 Task: Add the task  Develop a new online tool for online customer surveys to the section Flight Plan in the project BeaconTech and add a Due Date to the respective task as 2023/11/01
Action: Mouse moved to (475, 388)
Screenshot: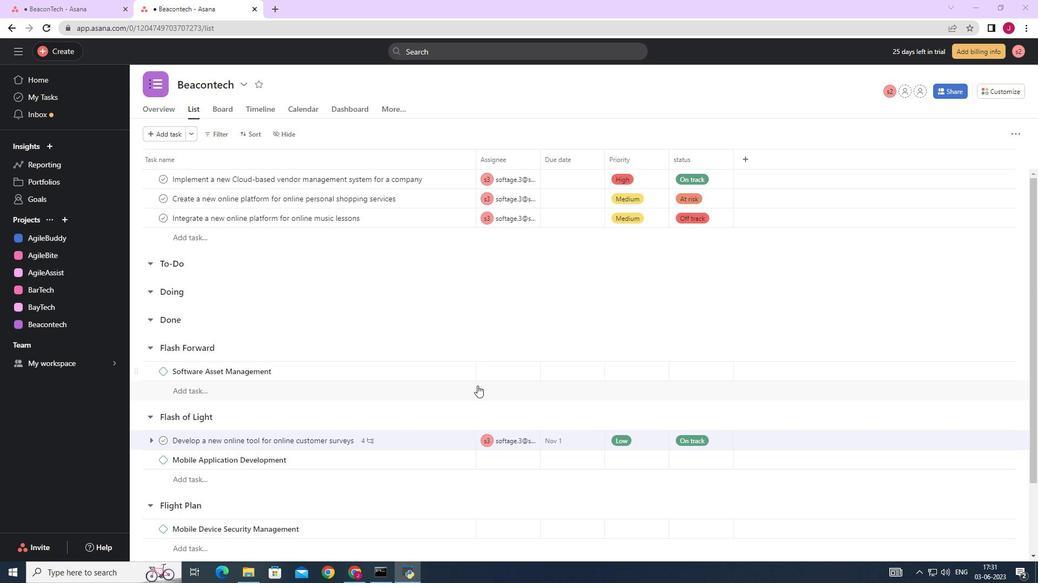 
Action: Mouse scrolled (476, 386) with delta (0, 0)
Screenshot: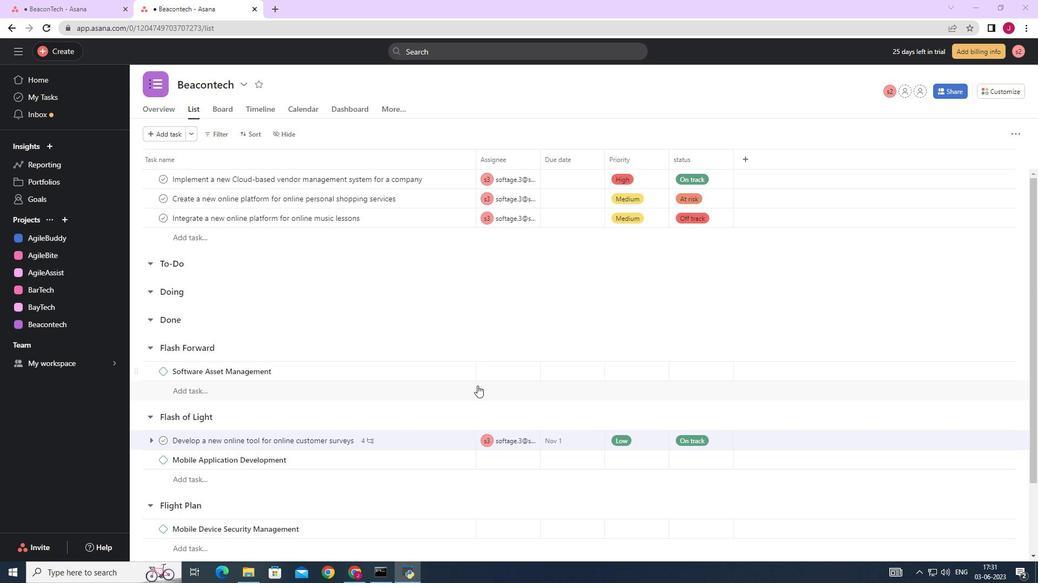 
Action: Mouse moved to (475, 389)
Screenshot: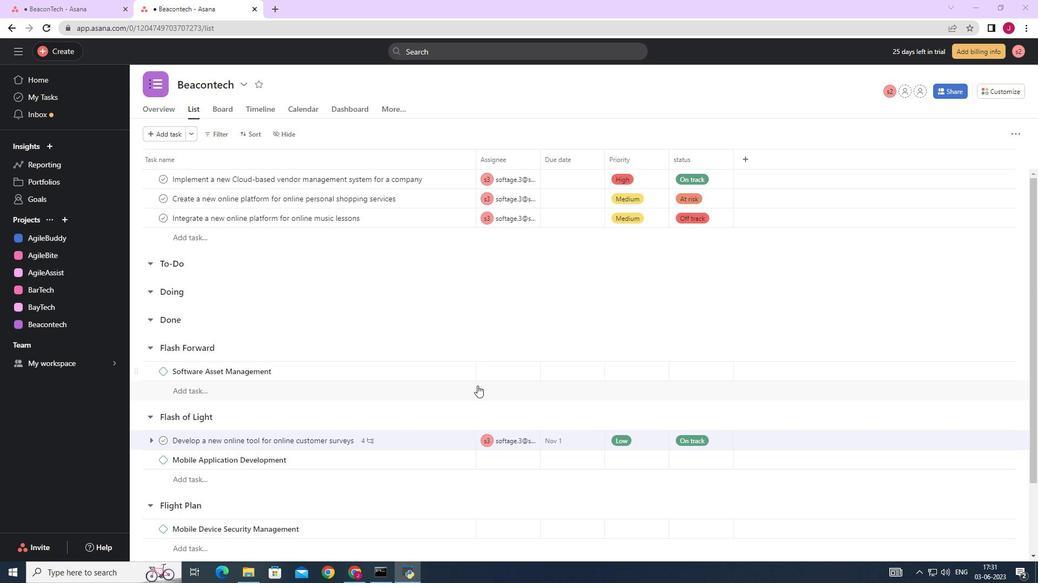
Action: Mouse scrolled (475, 388) with delta (0, 0)
Screenshot: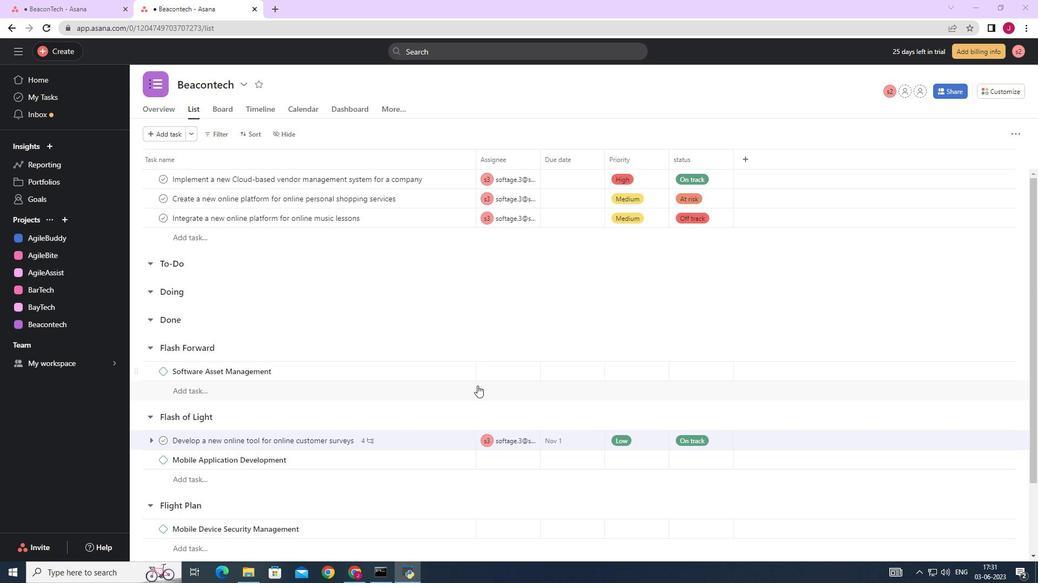 
Action: Mouse moved to (448, 353)
Screenshot: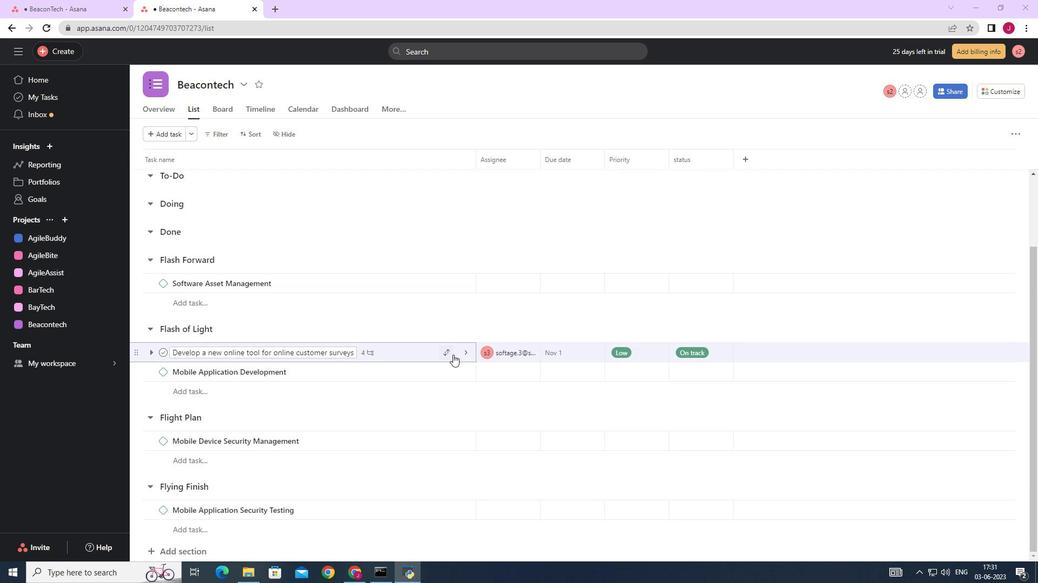 
Action: Mouse pressed left at (448, 353)
Screenshot: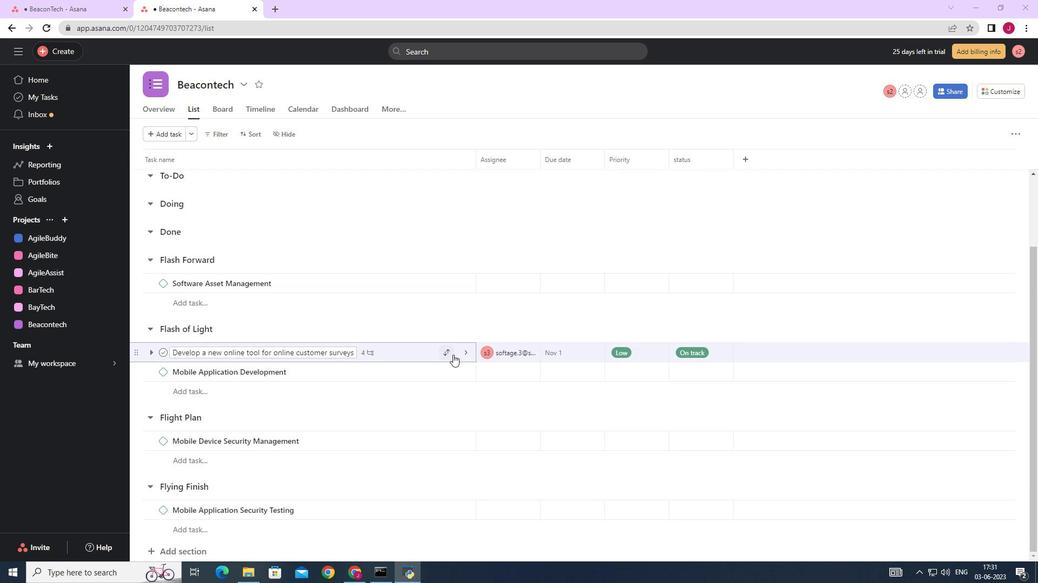 
Action: Mouse moved to (402, 509)
Screenshot: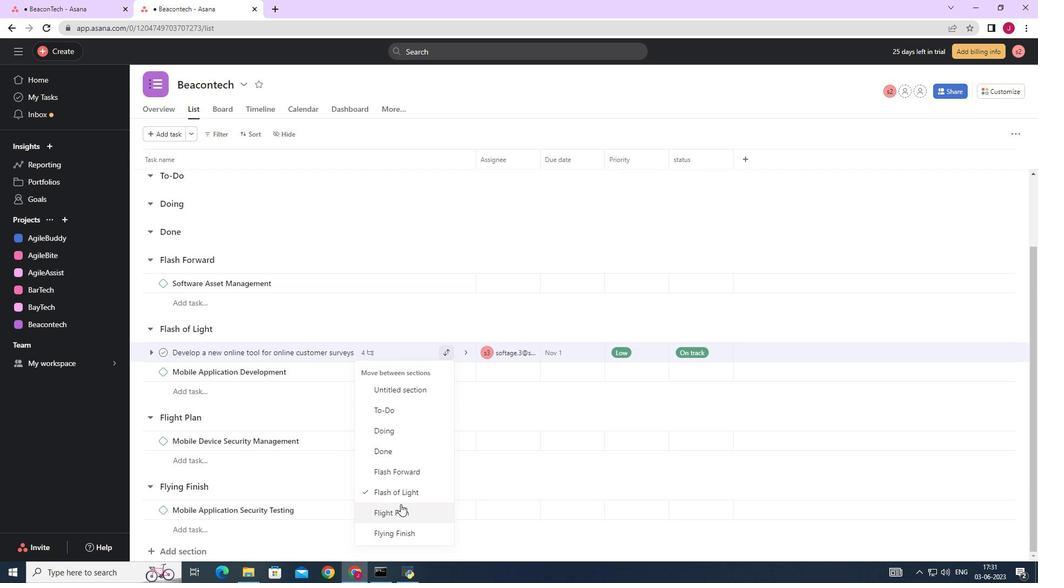 
Action: Mouse pressed left at (402, 509)
Screenshot: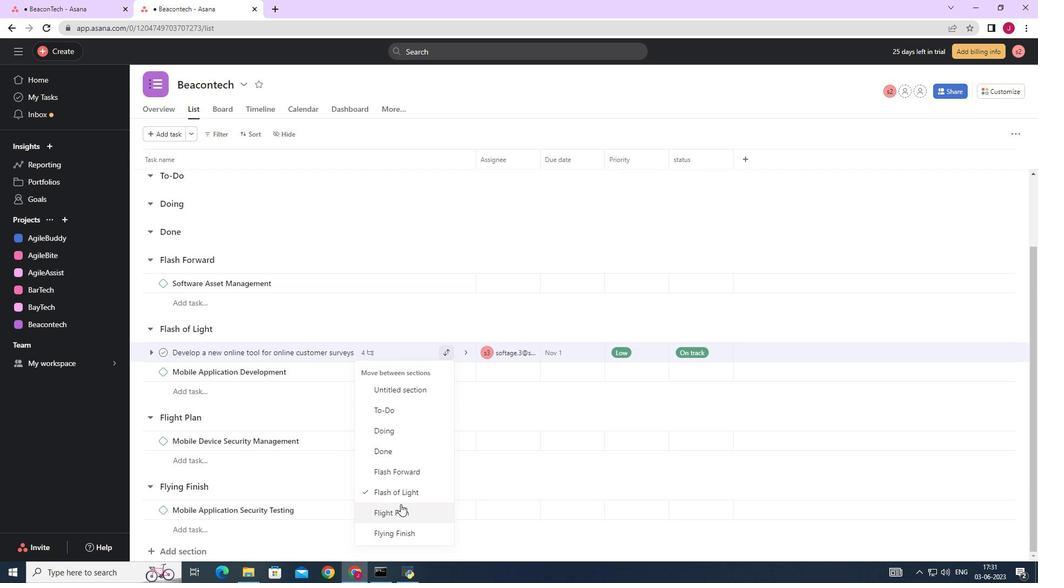 
Action: Mouse moved to (472, 423)
Screenshot: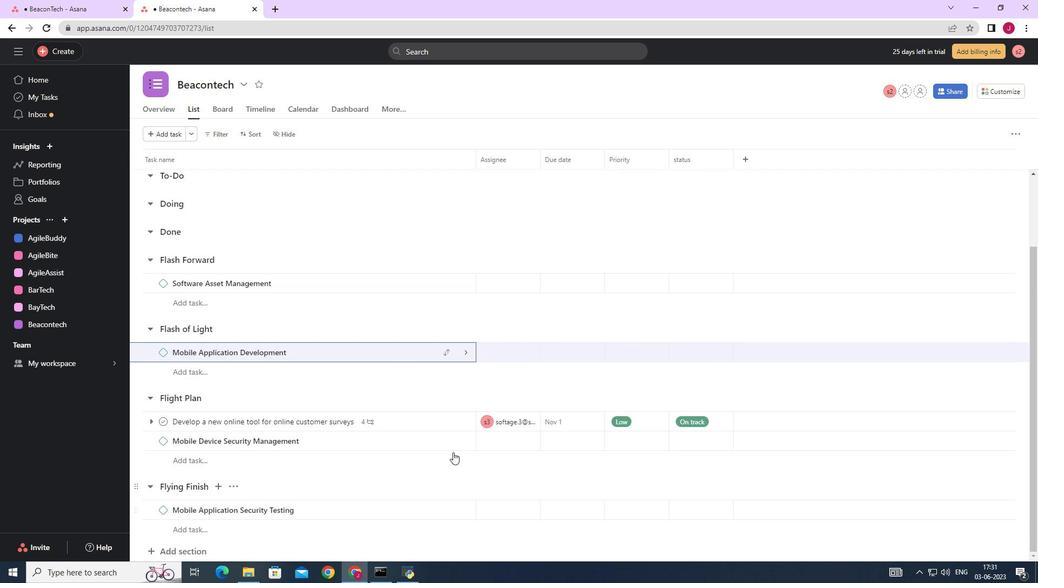
Action: Mouse scrolled (472, 423) with delta (0, 0)
Screenshot: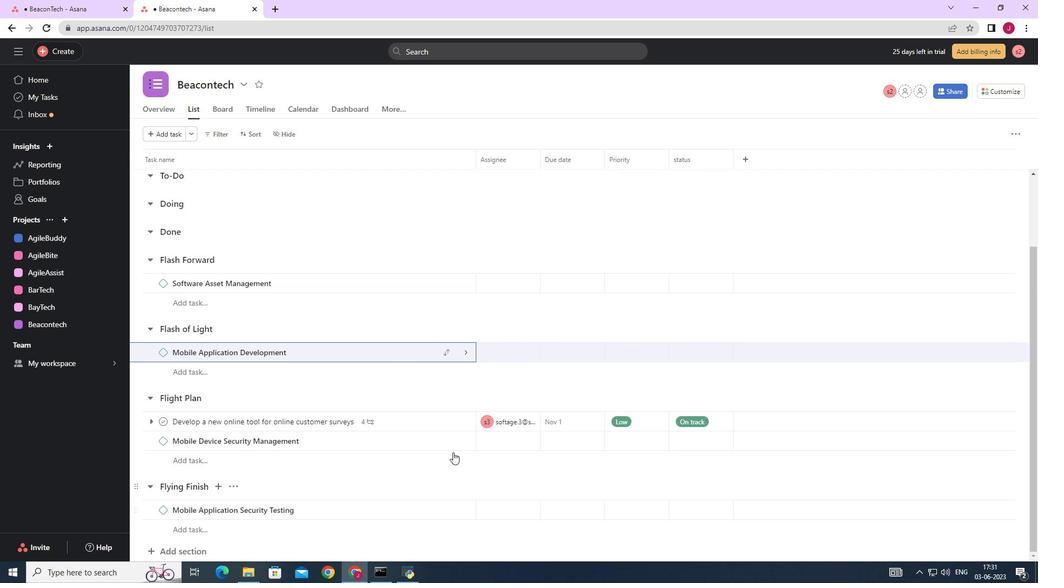 
Action: Mouse scrolled (472, 423) with delta (0, 0)
Screenshot: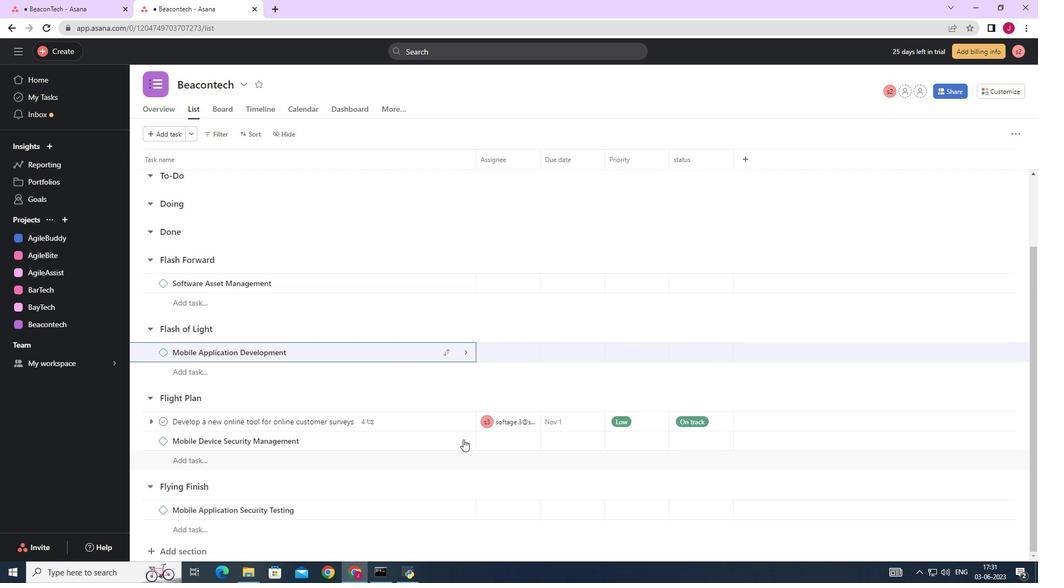 
Action: Mouse scrolled (472, 423) with delta (0, 0)
Screenshot: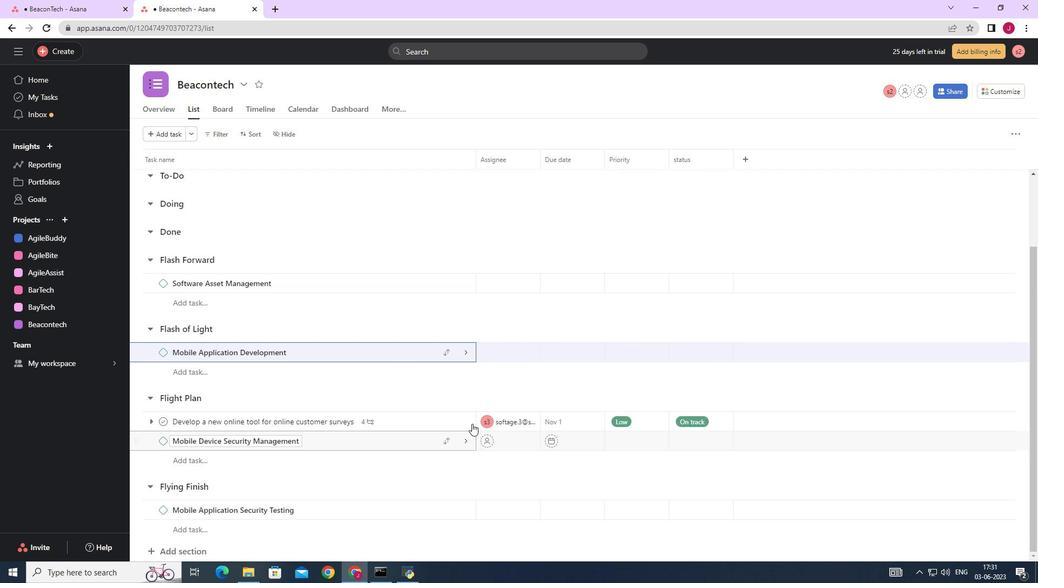 
Action: Mouse scrolled (472, 423) with delta (0, 0)
Screenshot: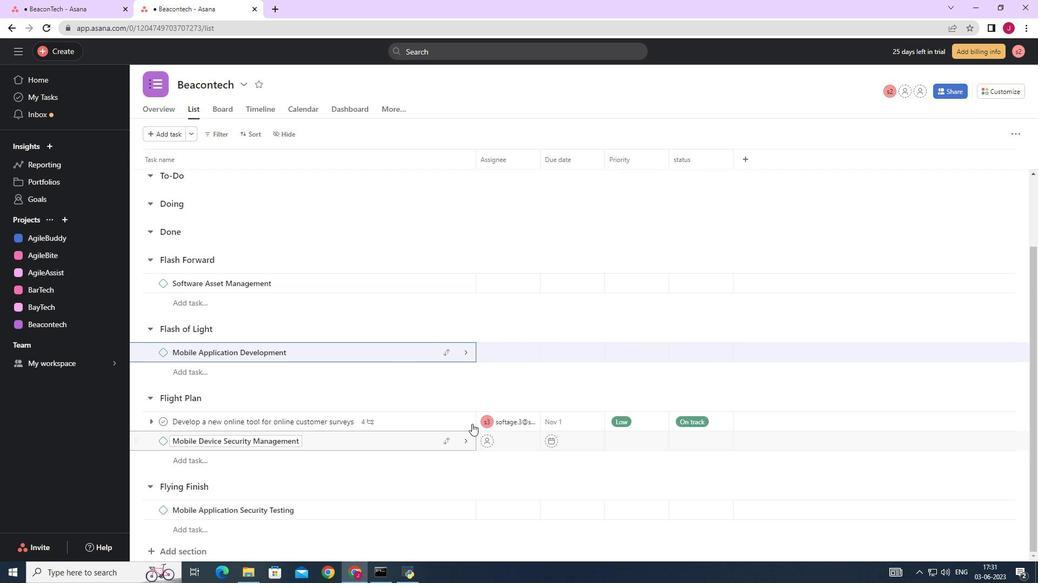 
Action: Mouse scrolled (472, 423) with delta (0, 0)
Screenshot: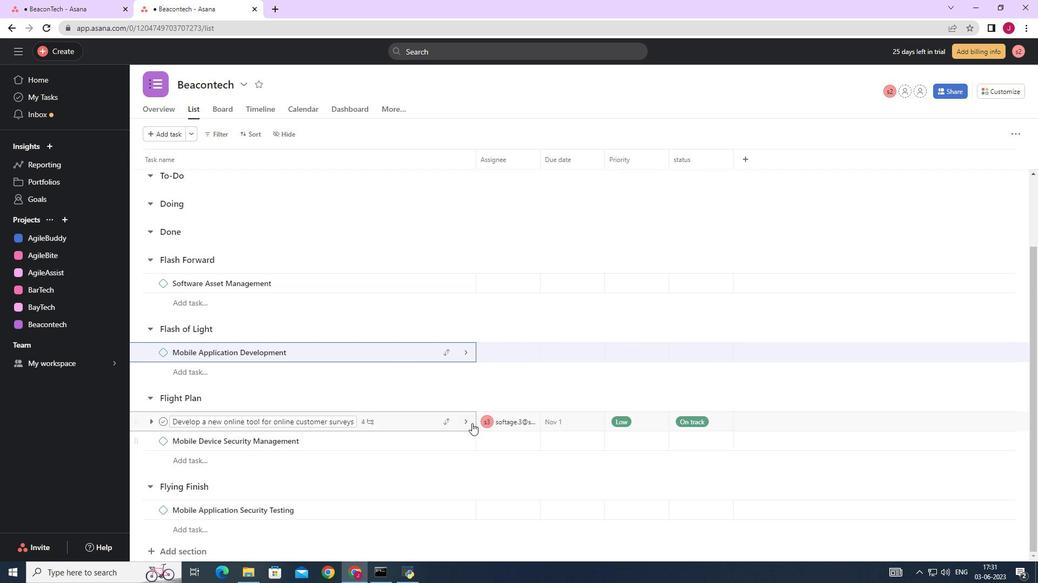 
Action: Mouse moved to (597, 421)
Screenshot: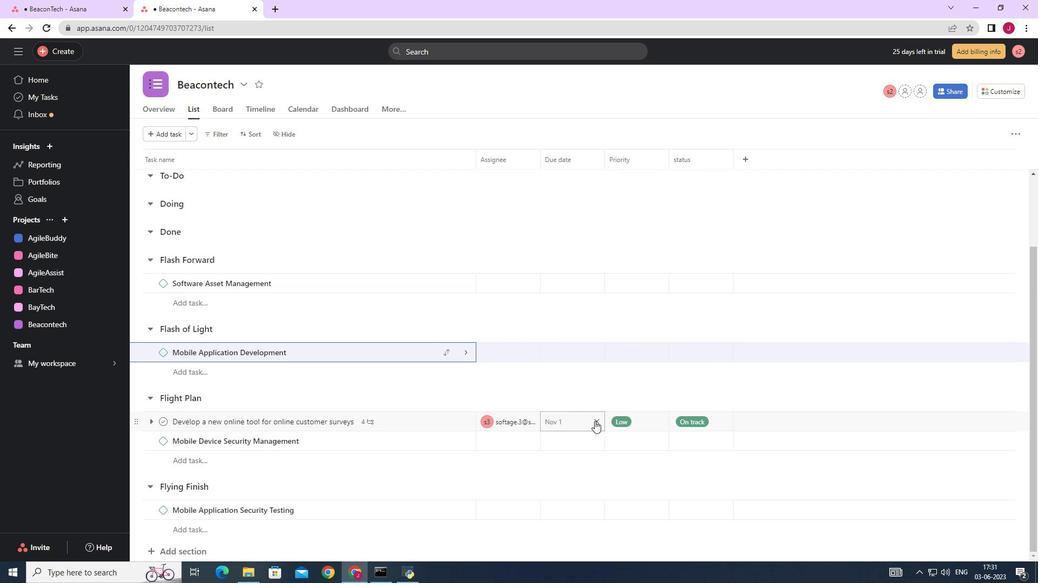 
Action: Mouse pressed left at (597, 421)
Screenshot: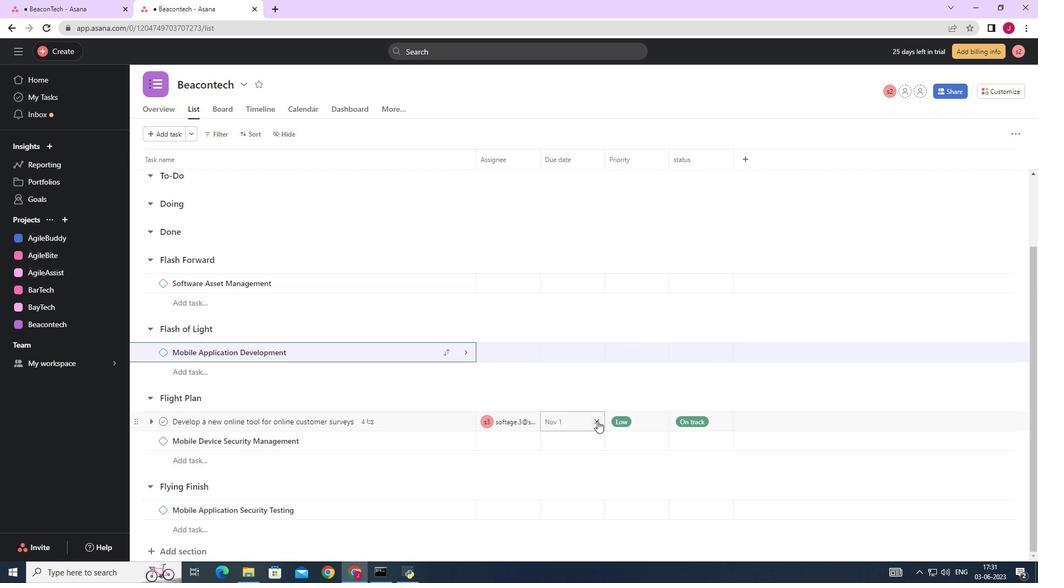 
Action: Mouse moved to (567, 423)
Screenshot: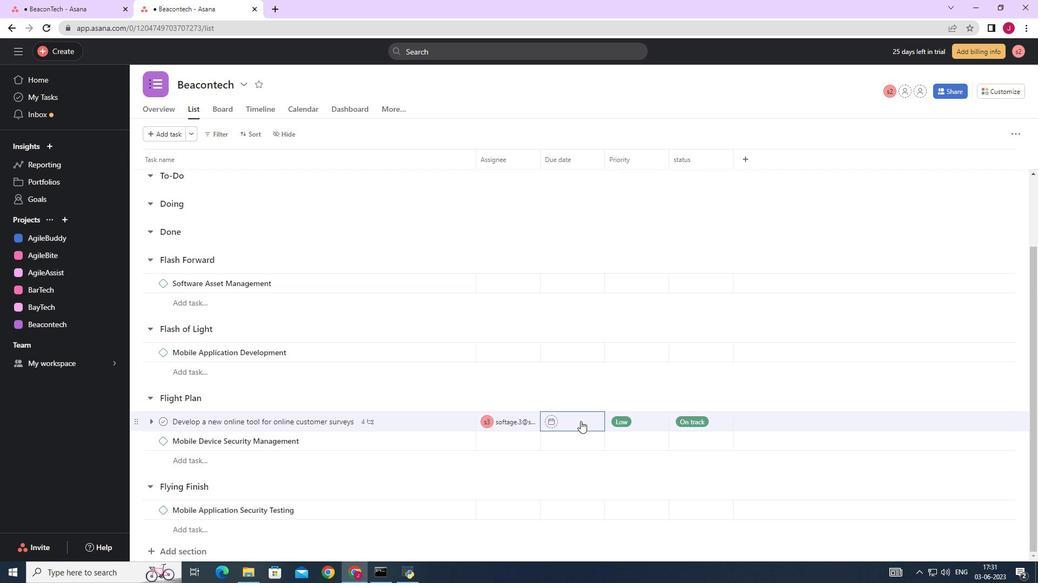 
Action: Mouse pressed left at (567, 423)
Screenshot: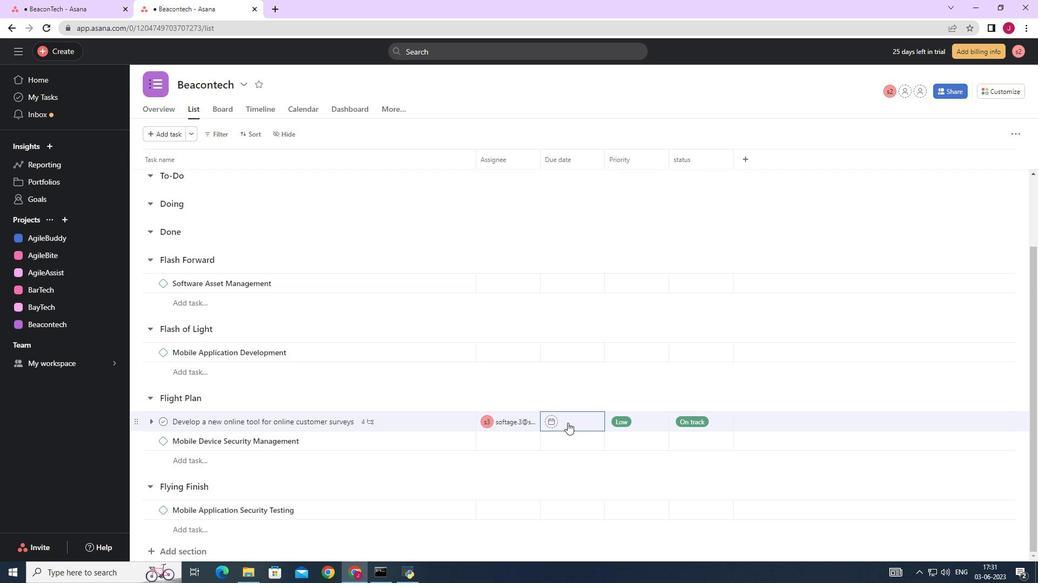 
Action: Mouse moved to (684, 250)
Screenshot: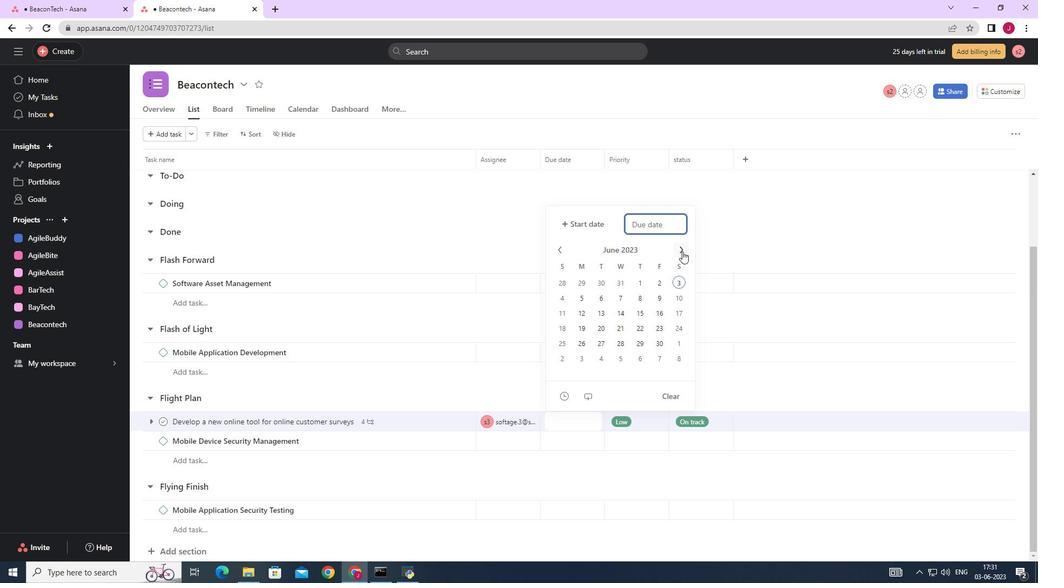 
Action: Mouse pressed left at (684, 250)
Screenshot: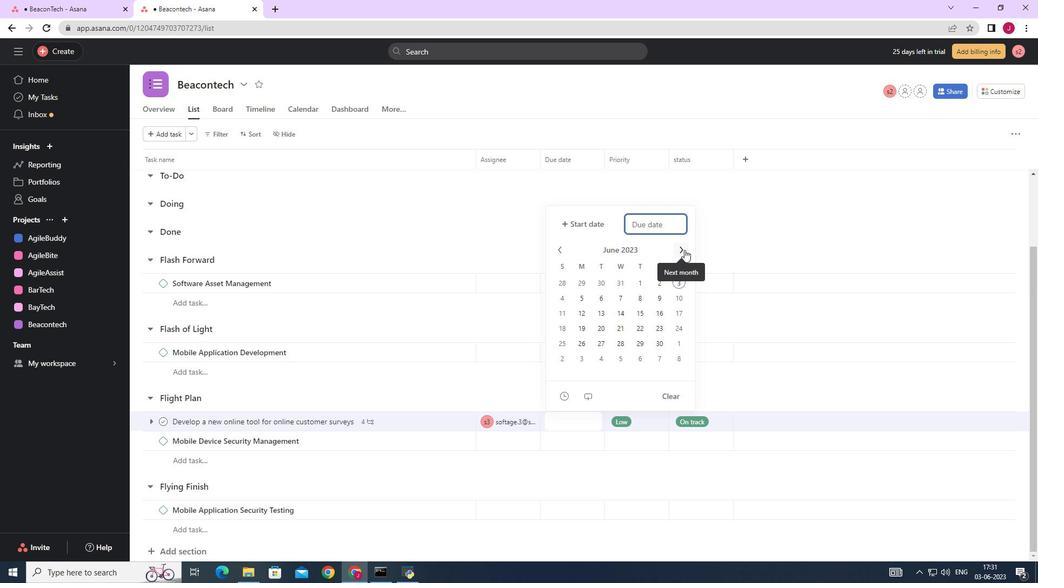
Action: Mouse pressed left at (684, 250)
Screenshot: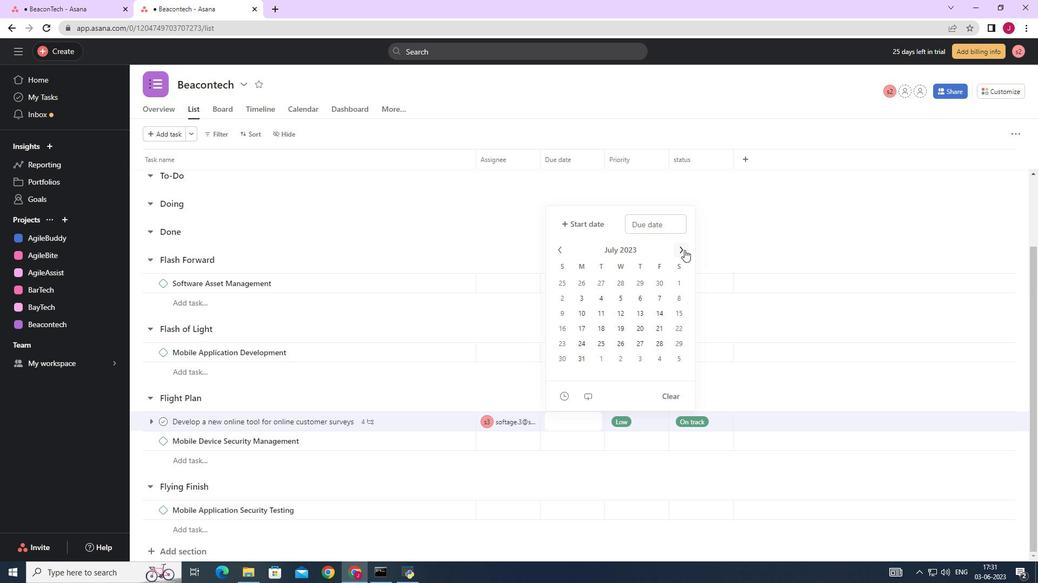 
Action: Mouse pressed left at (684, 250)
Screenshot: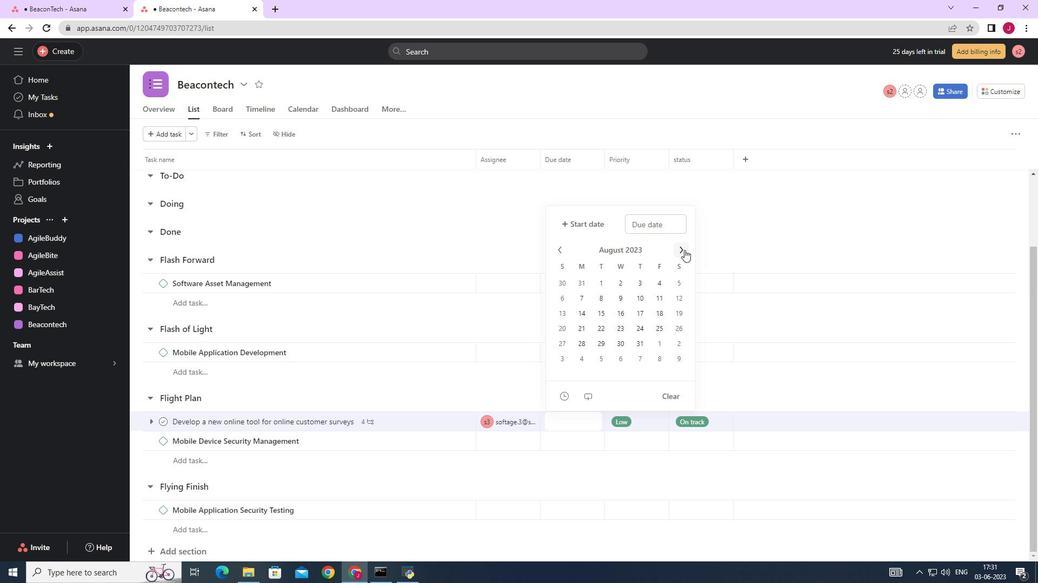 
Action: Mouse pressed left at (684, 250)
Screenshot: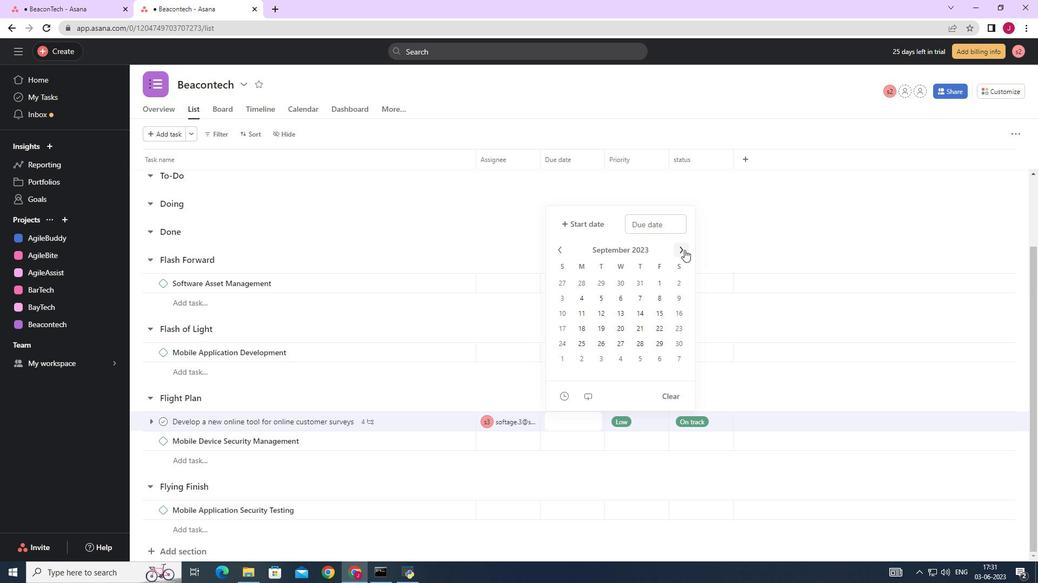 
Action: Mouse pressed left at (684, 250)
Screenshot: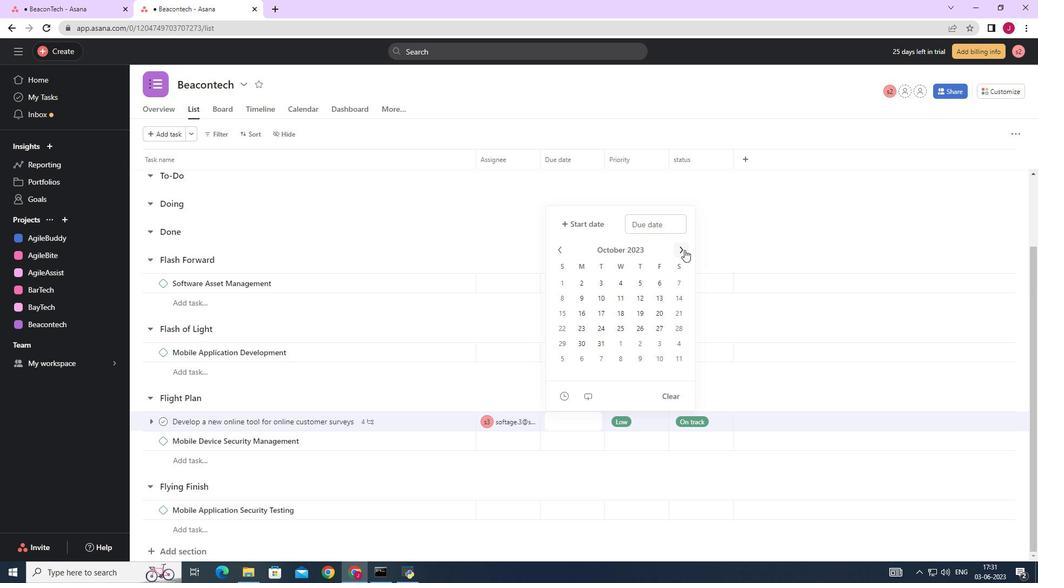 
Action: Mouse pressed left at (684, 250)
Screenshot: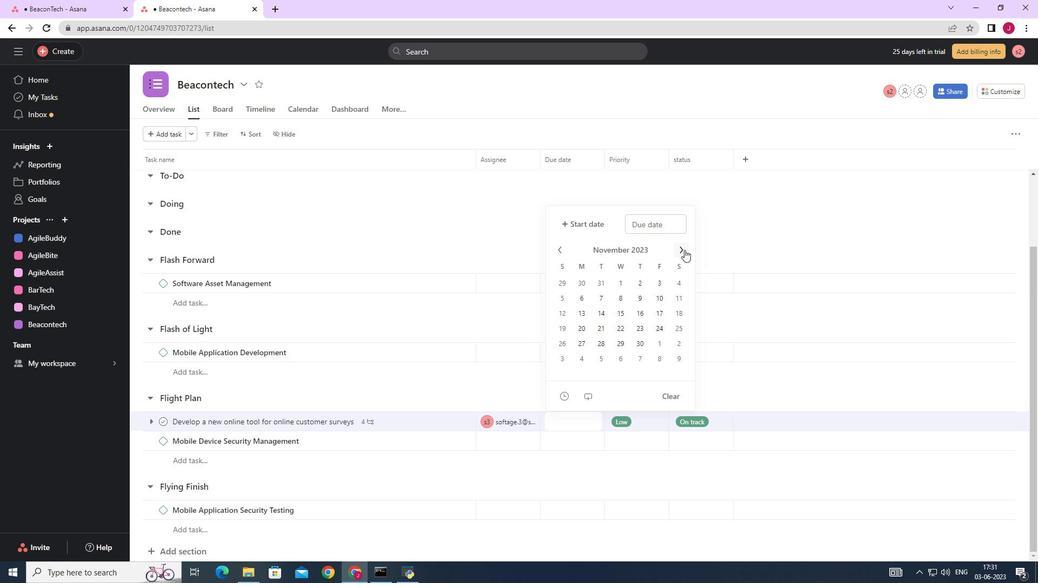 
Action: Mouse moved to (556, 249)
Screenshot: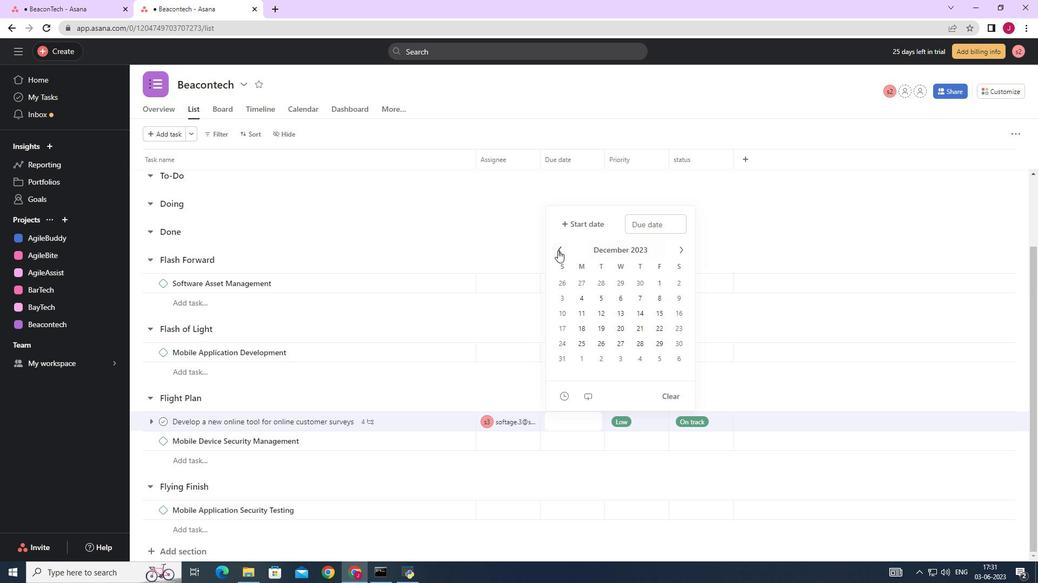 
Action: Mouse pressed left at (556, 249)
Screenshot: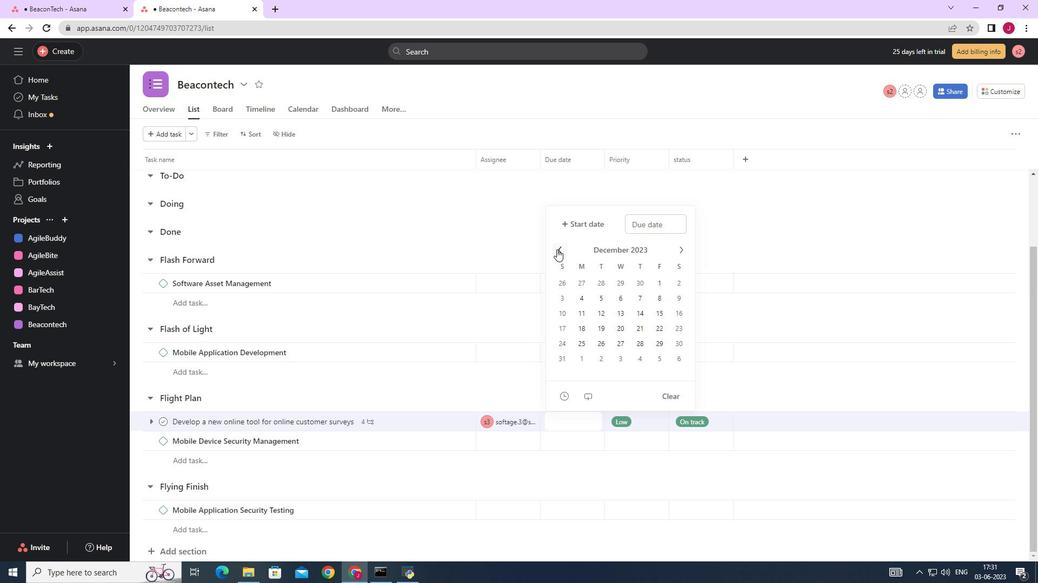 
Action: Mouse moved to (618, 284)
Screenshot: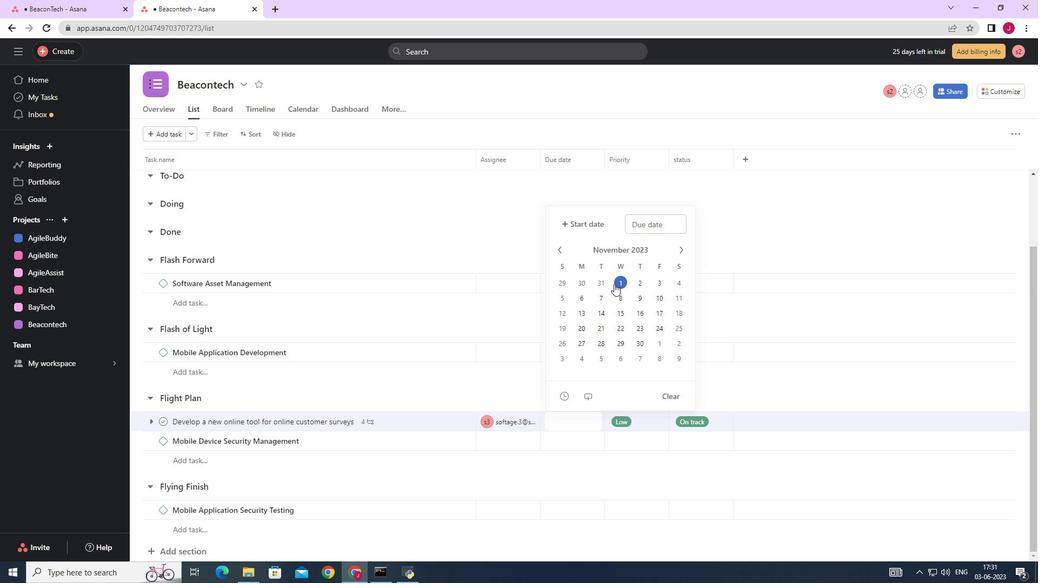 
Action: Mouse pressed left at (618, 284)
Screenshot: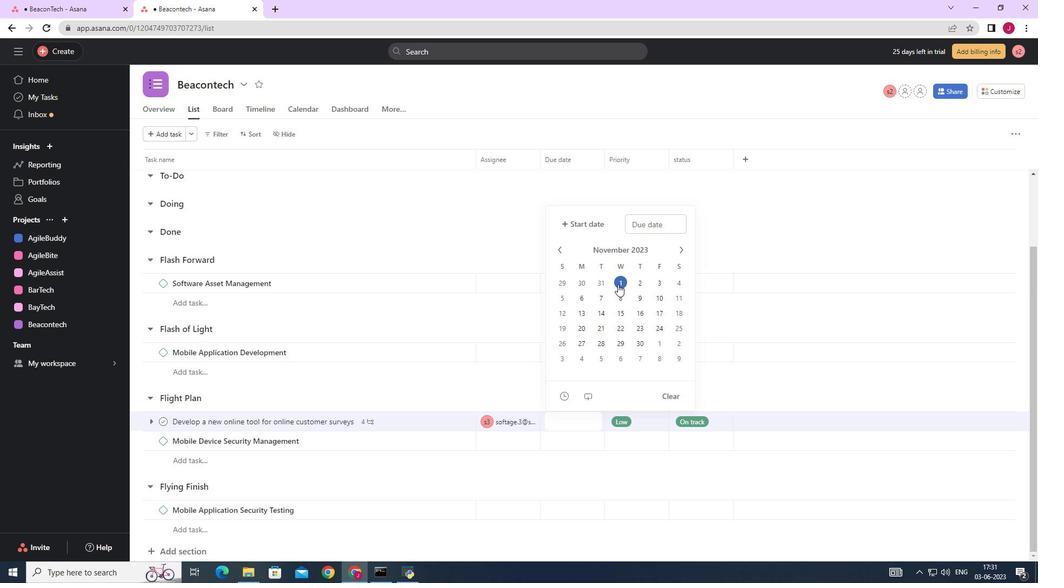 
Action: Mouse moved to (804, 253)
Screenshot: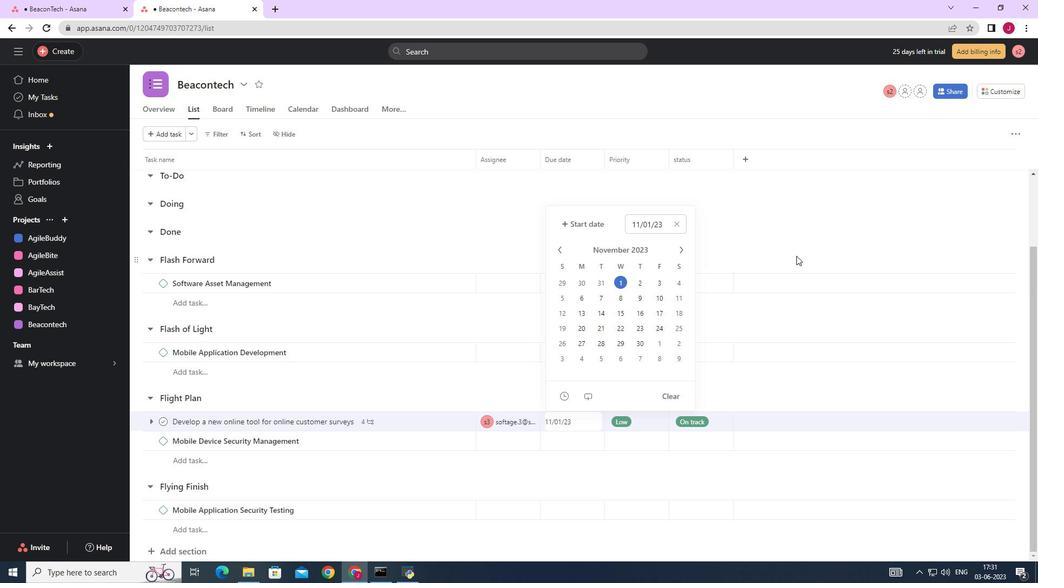 
Action: Mouse pressed left at (804, 253)
Screenshot: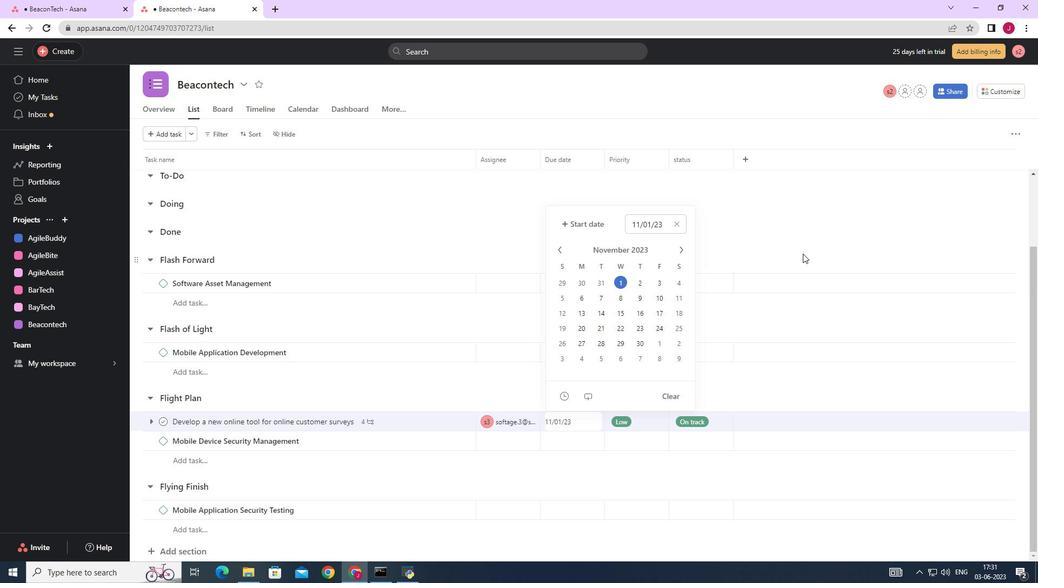 
Action: Mouse moved to (801, 252)
Screenshot: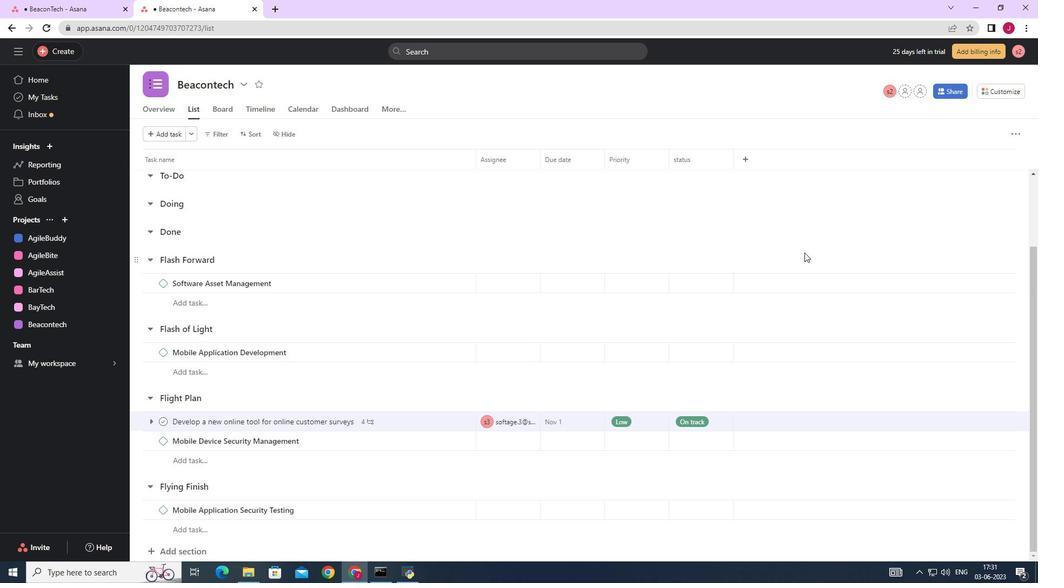 
